Task: Add an event with the title Third Lunch and Learn: Excel Tips and Tricks, date '2023/12/18', time 8:30 AM to 10:30 AMand add a description: Participants will engage in activities that enhance problem-solving and decision-making skills within the team. They will learn techniques for generating ideas, evaluating options, and reaching consensus through effective collaboration., put the event into Green category, logged in from the account softage.3@softage.netand send the event invitation to softage.5@softage.net and softage.6@softage.net. Set a reminder for the event 1 hour before
Action: Mouse moved to (107, 98)
Screenshot: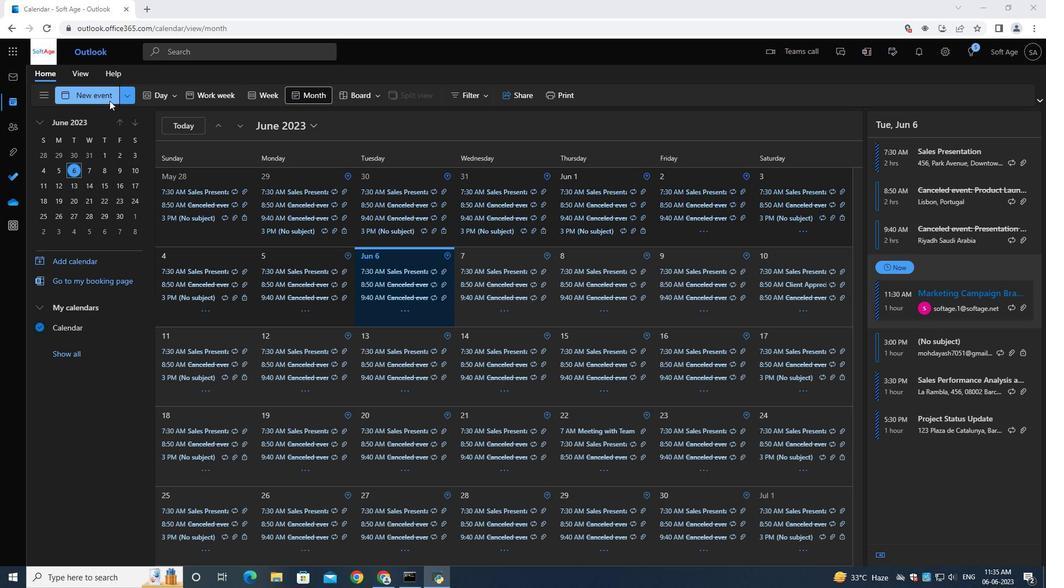 
Action: Mouse pressed left at (107, 98)
Screenshot: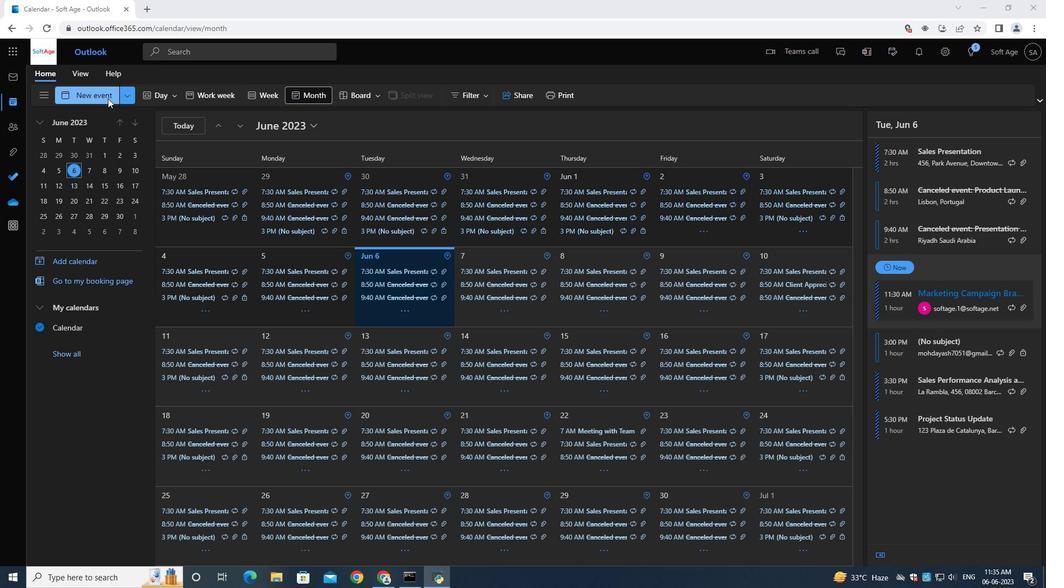 
Action: Mouse moved to (270, 155)
Screenshot: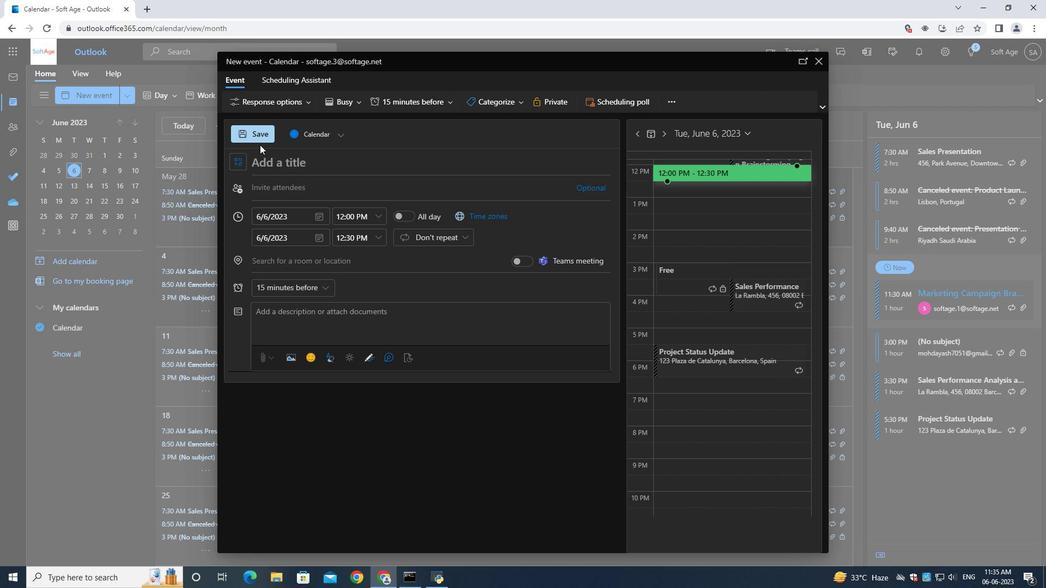 
Action: Mouse pressed left at (270, 155)
Screenshot: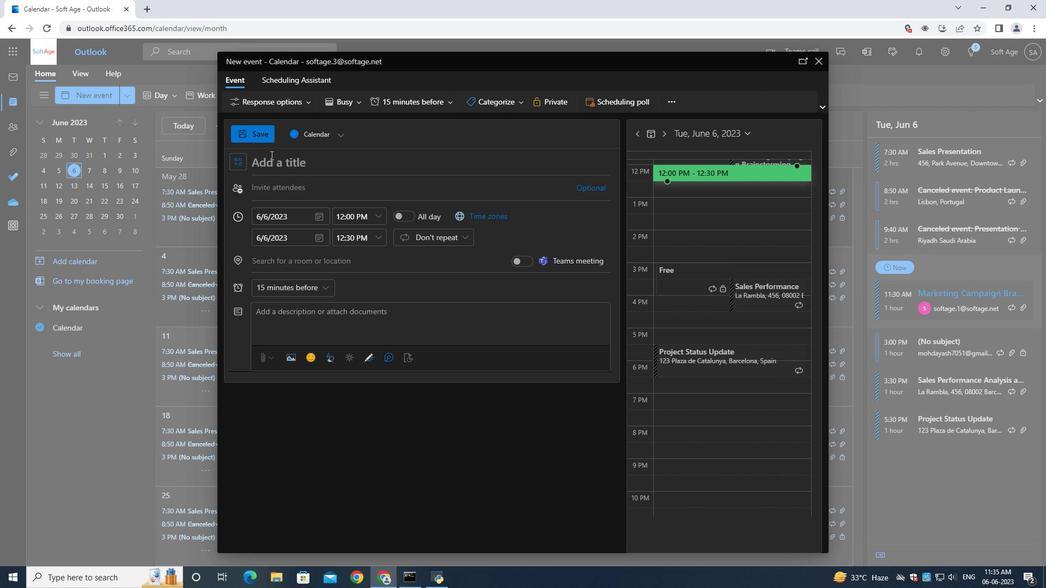 
Action: Mouse moved to (270, 178)
Screenshot: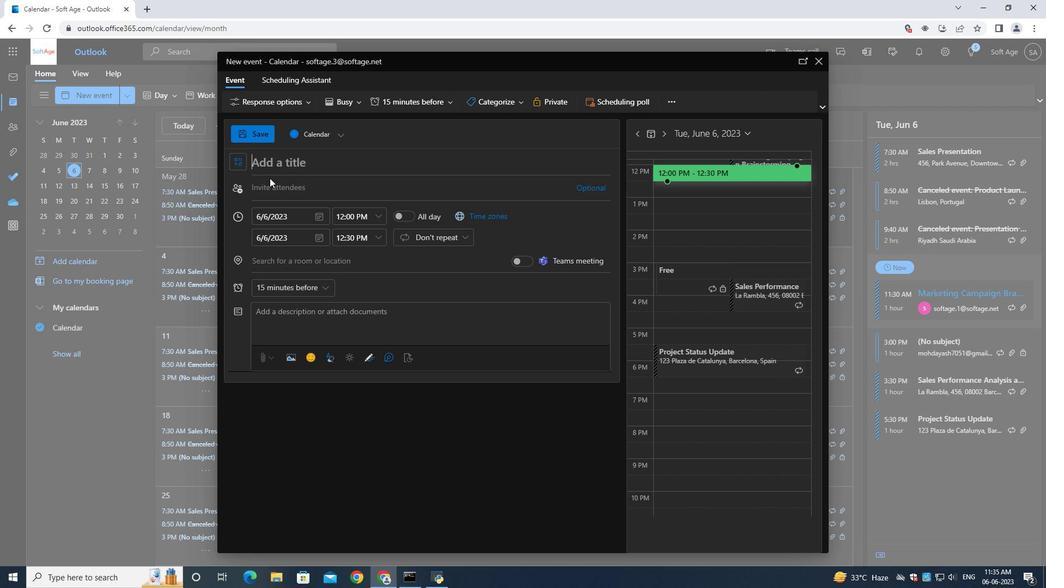 
Action: Key pressed <Key.shift>Third<Key.space><Key.shift>Lunch<Key.space><Key.shift>and<Key.space><Key.shift>Learn<Key.shift_r>:<Key.space><Key.shift>Excel<Key.space><Key.shift>Tips<Key.space>and<Key.space><Key.shift><Key.shift><Key.shift><Key.shift><Key.shift><Key.shift><Key.shift><Key.shift><Key.shift><Key.shift><Key.shift><Key.shift><Key.shift><Key.shift><Key.shift><Key.shift><Key.shift><Key.shift><Key.shift><Key.shift><Key.shift><Key.shift><Key.shift><Key.shift><Key.shift><Key.shift><Key.shift><Key.shift><Key.shift><Key.shift>Tricks
Screenshot: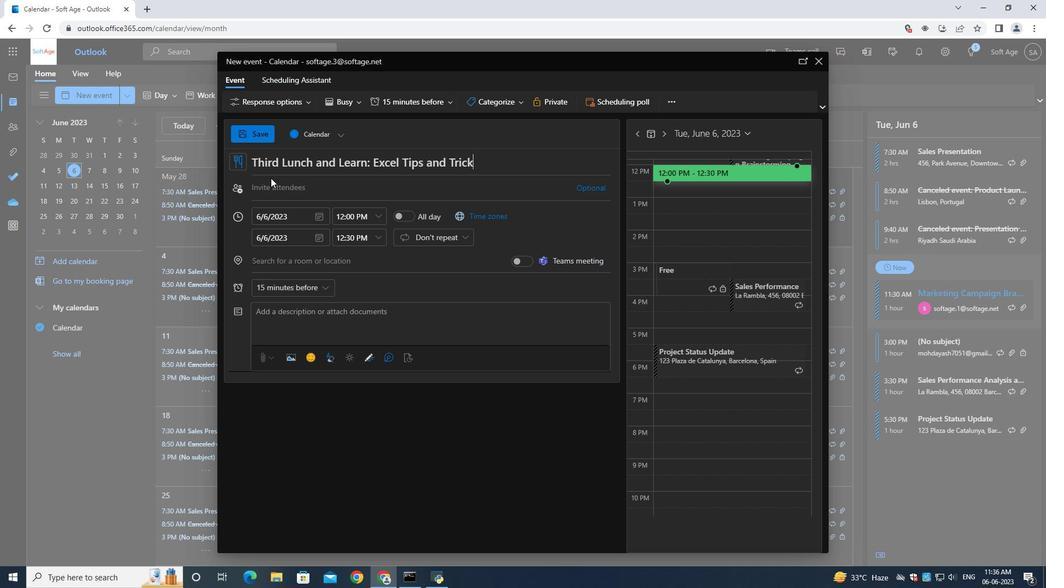 
Action: Mouse moved to (320, 213)
Screenshot: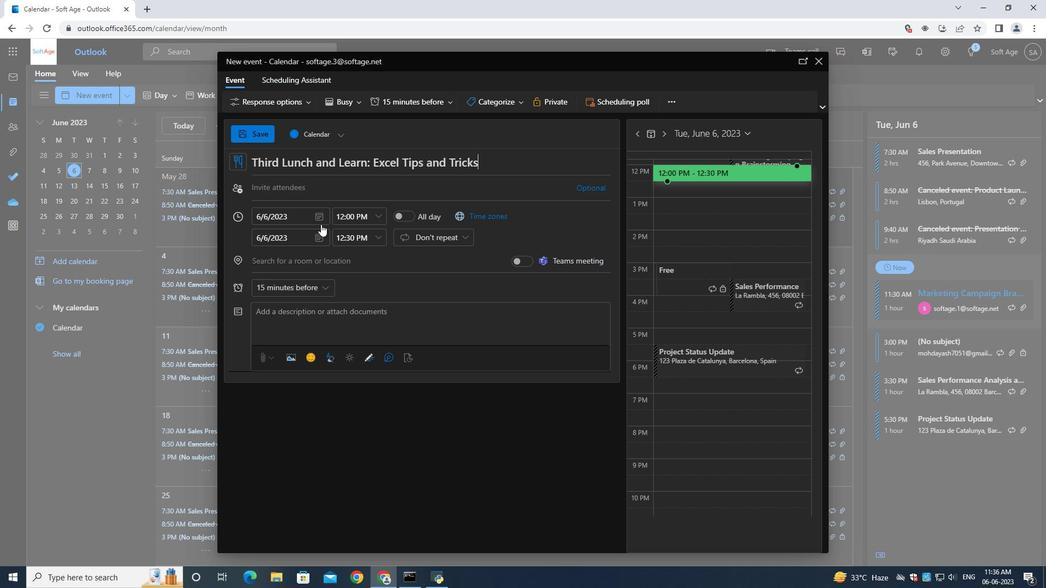 
Action: Mouse pressed left at (320, 213)
Screenshot: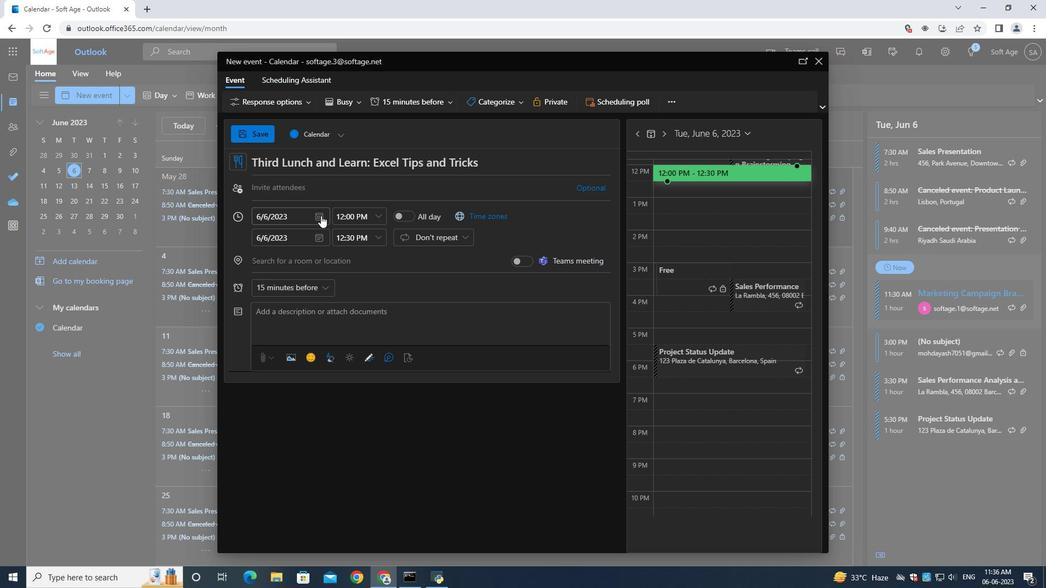 
Action: Mouse moved to (356, 239)
Screenshot: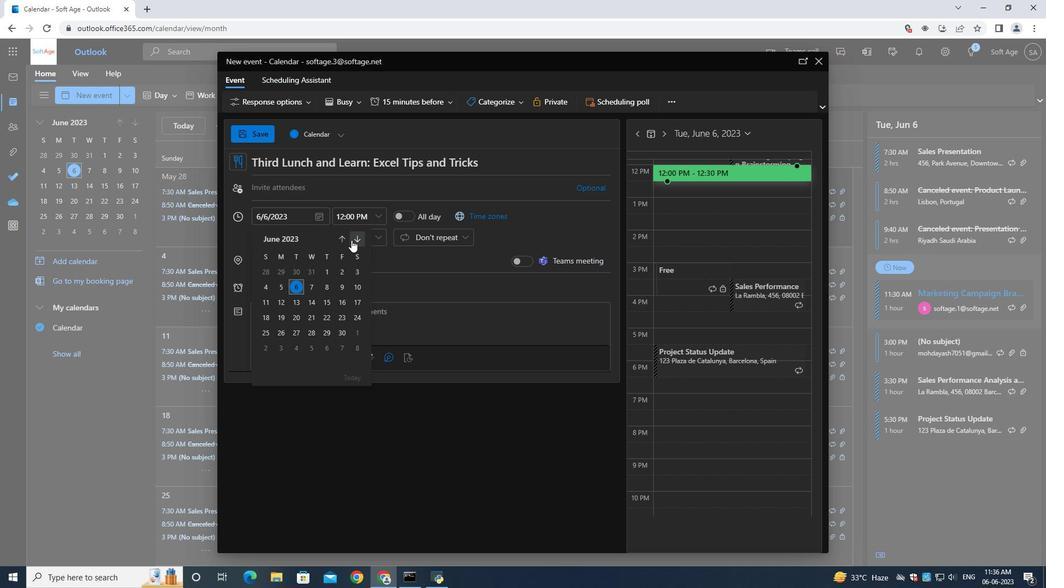 
Action: Mouse pressed left at (356, 239)
Screenshot: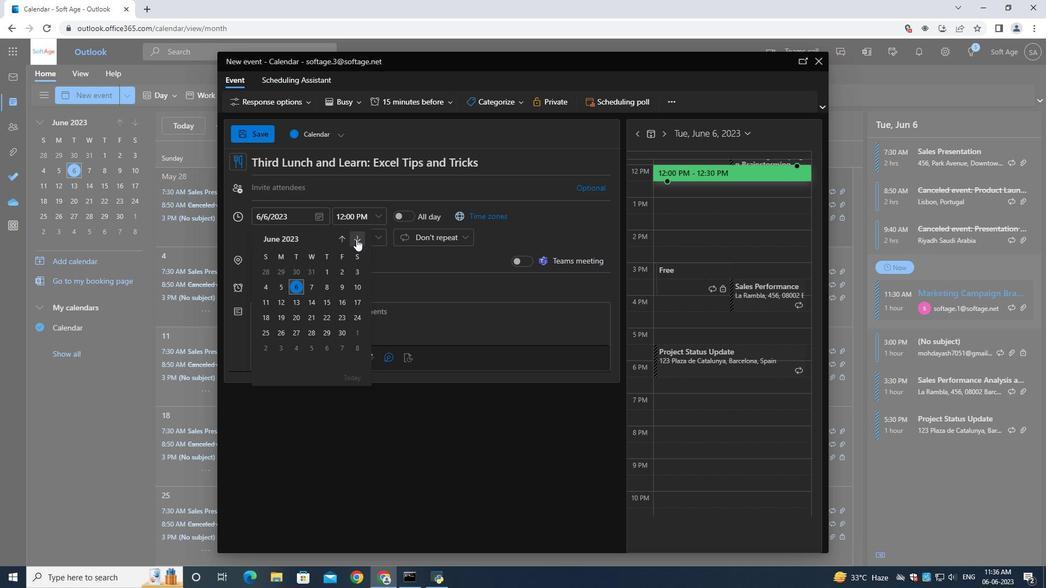 
Action: Mouse moved to (356, 238)
Screenshot: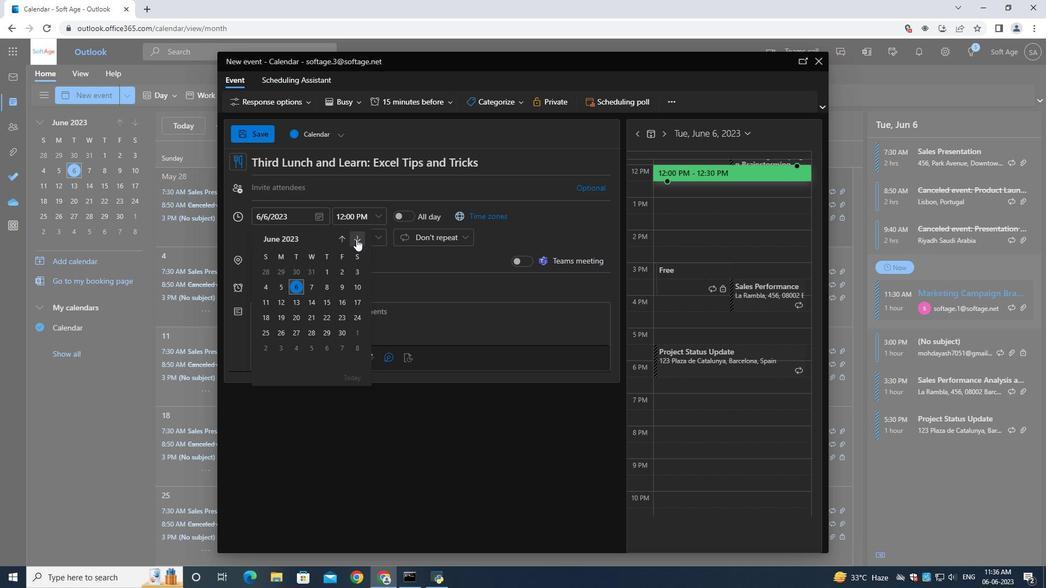 
Action: Mouse pressed left at (356, 238)
Screenshot: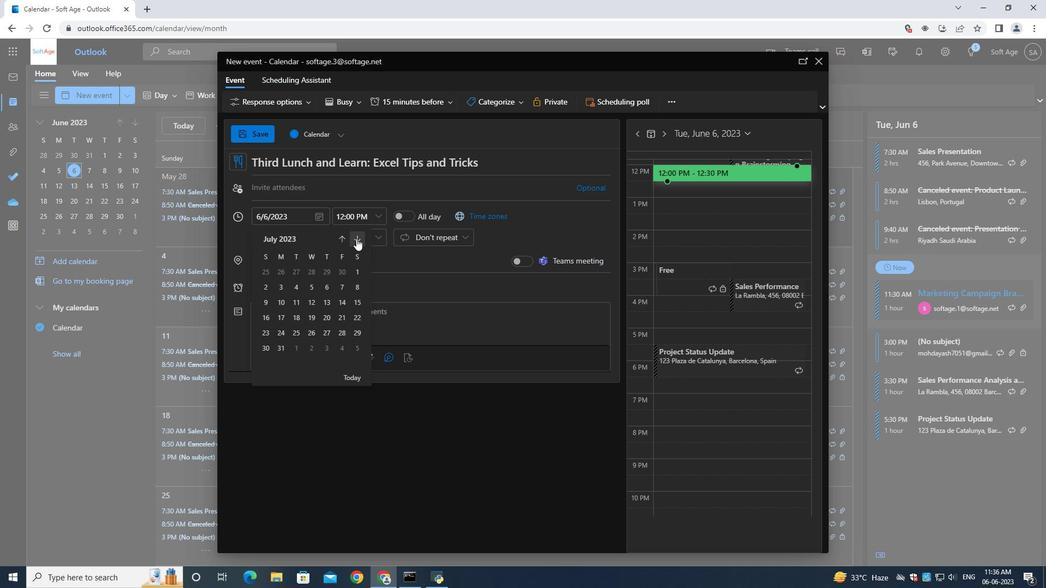 
Action: Mouse pressed left at (356, 238)
Screenshot: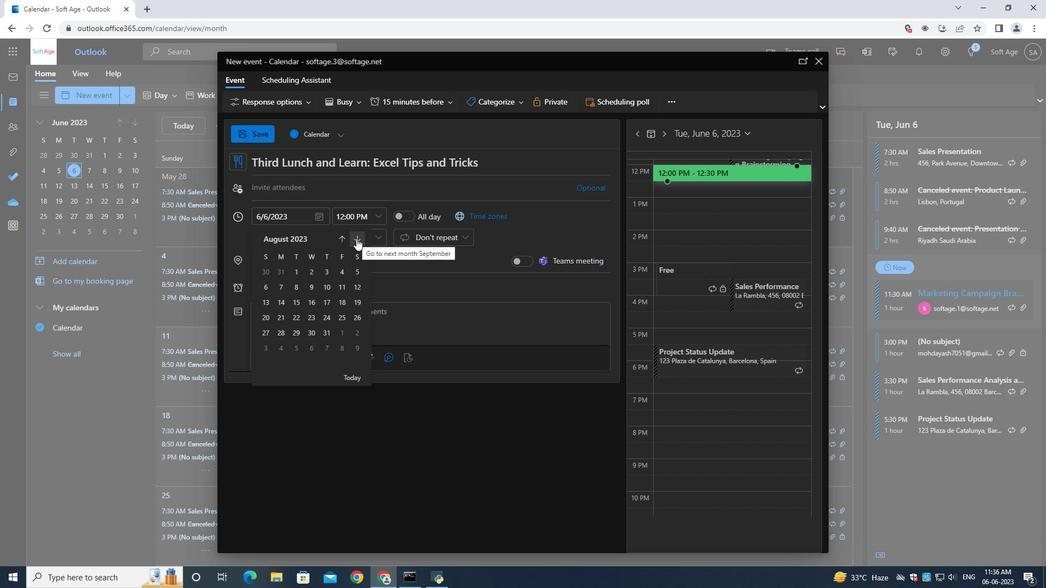 
Action: Mouse pressed left at (356, 238)
Screenshot: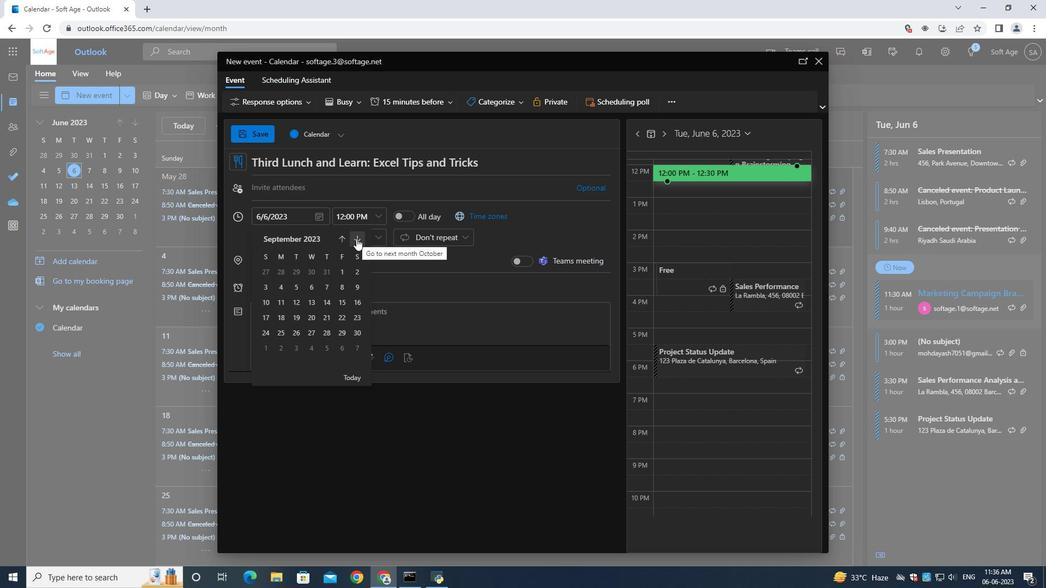
Action: Mouse pressed left at (356, 238)
Screenshot: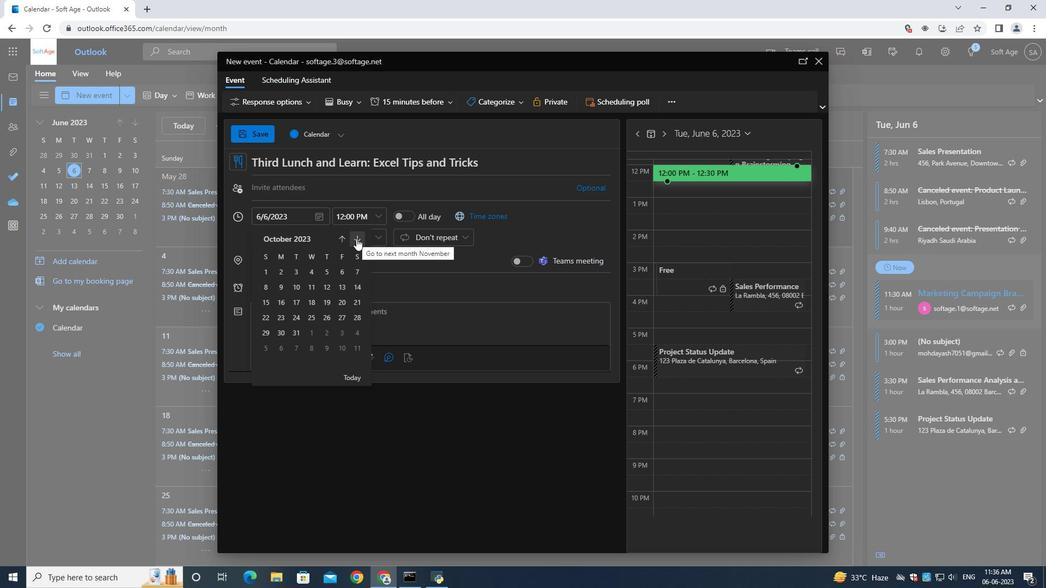 
Action: Mouse pressed left at (356, 238)
Screenshot: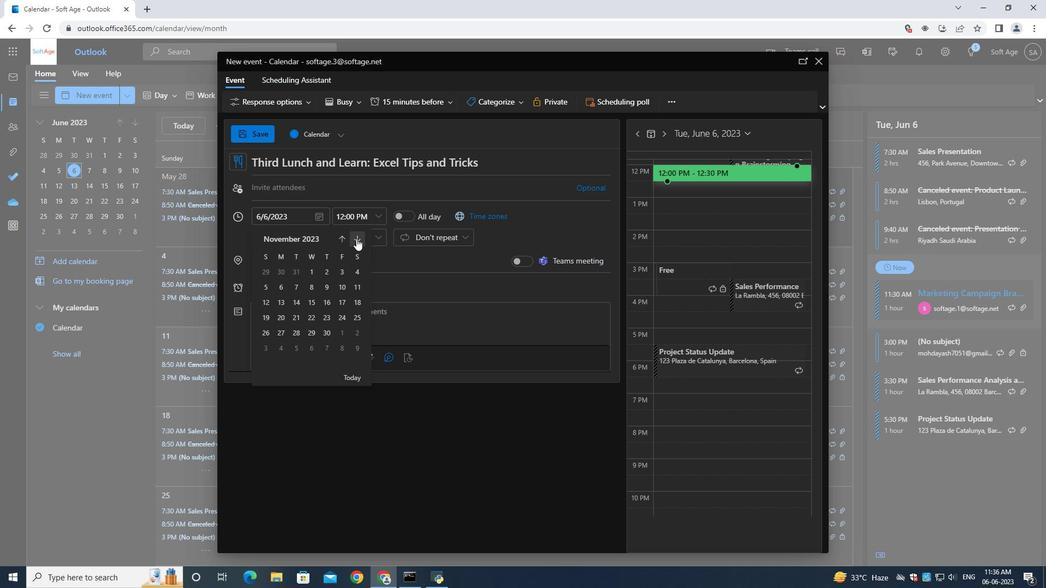 
Action: Mouse moved to (282, 317)
Screenshot: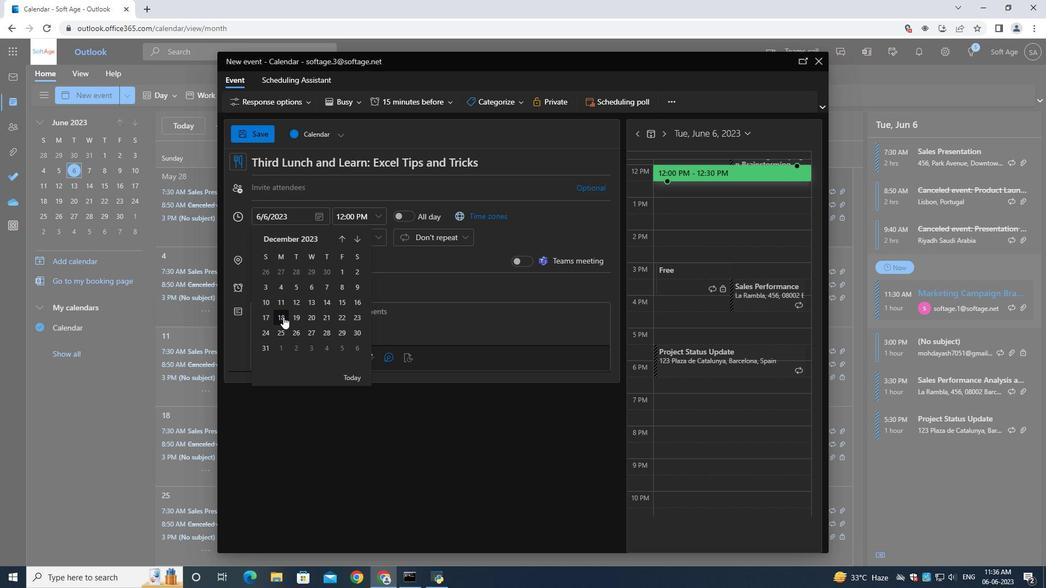 
Action: Mouse pressed left at (282, 317)
Screenshot: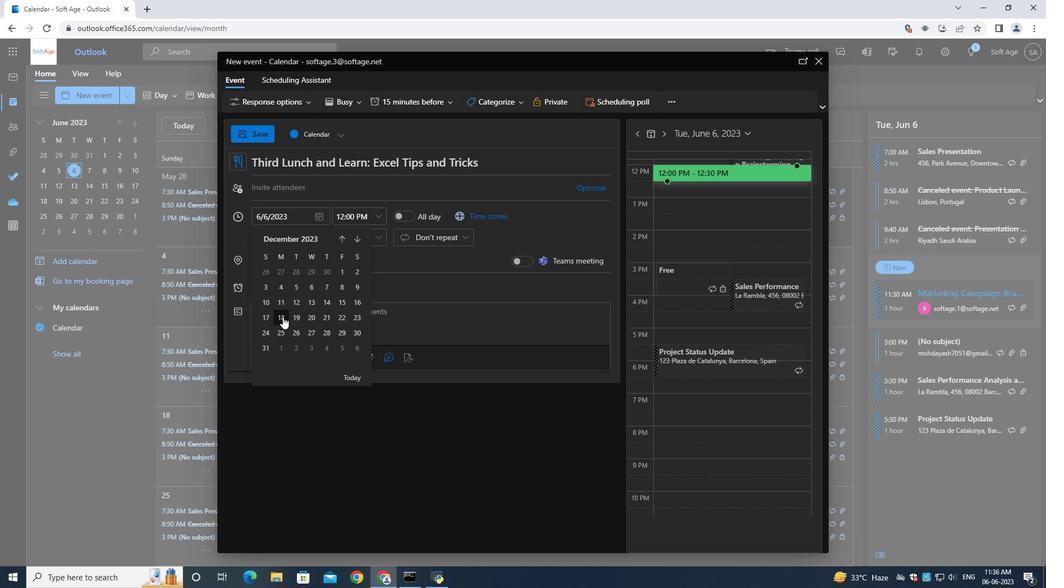 
Action: Mouse moved to (351, 223)
Screenshot: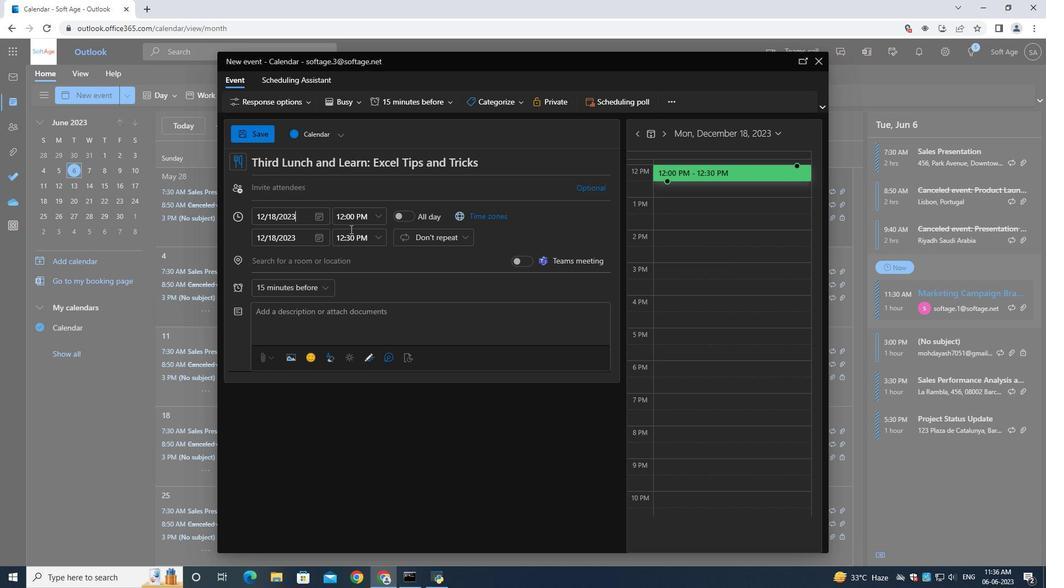 
Action: Mouse pressed left at (351, 223)
Screenshot: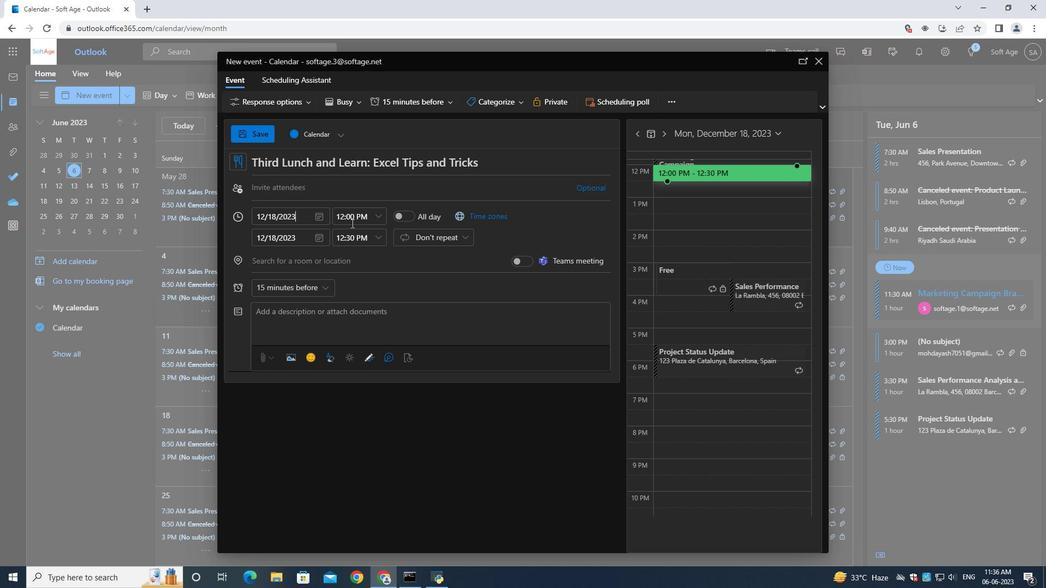 
Action: Key pressed 8<Key.shift_r><Key.shift_r><Key.shift_r><Key.shift_r><Key.shift_r><Key.shift_r><Key.shift_r><Key.shift_r><Key.shift_r><Key.shift_r><Key.shift_r><Key.shift_r><Key.shift_r><Key.shift_r><Key.shift_r><Key.shift_r>:30<Key.shift>AM
Screenshot: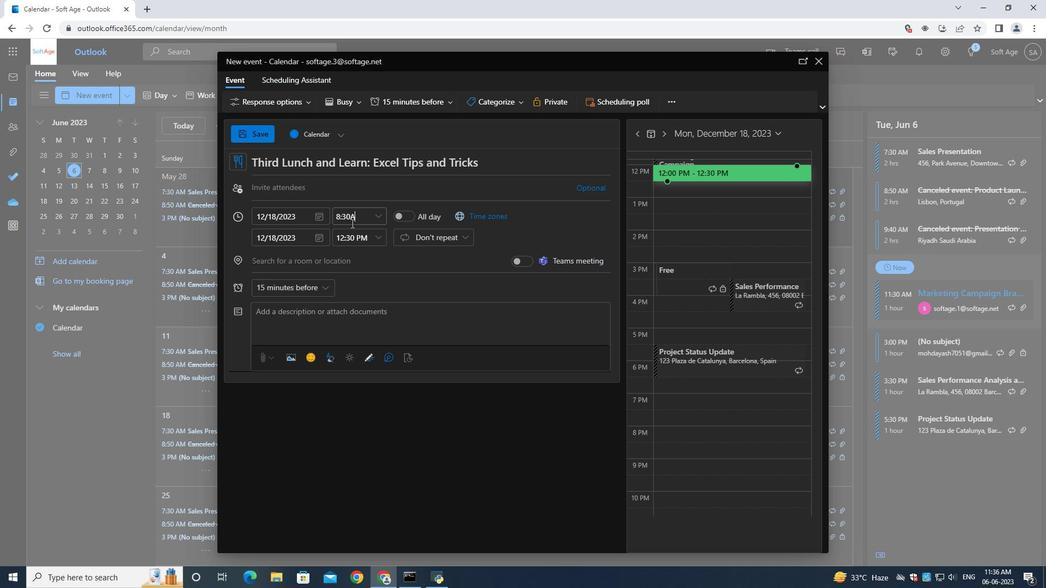 
Action: Mouse moved to (359, 242)
Screenshot: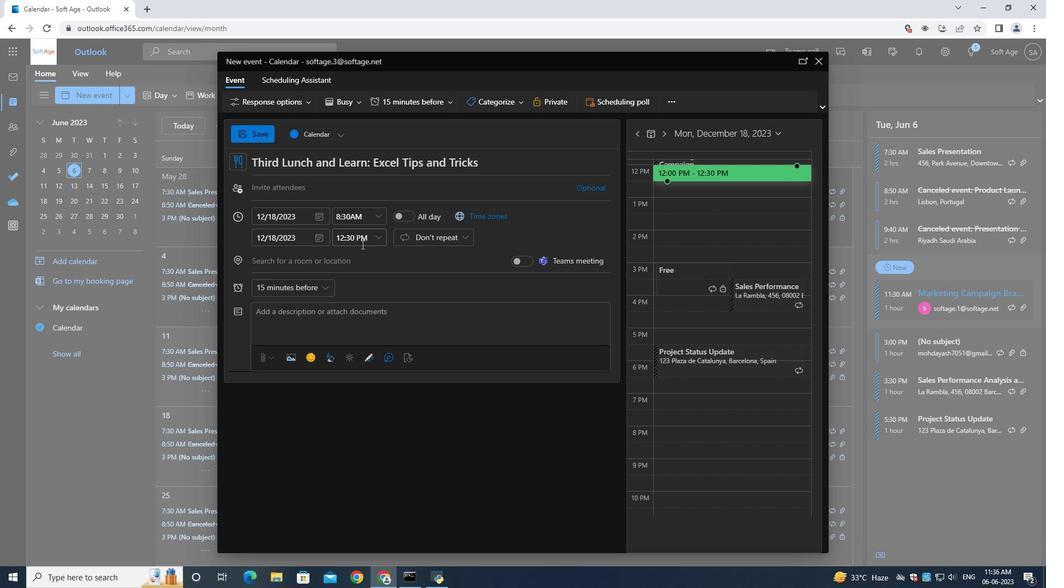 
Action: Mouse pressed left at (359, 242)
Screenshot: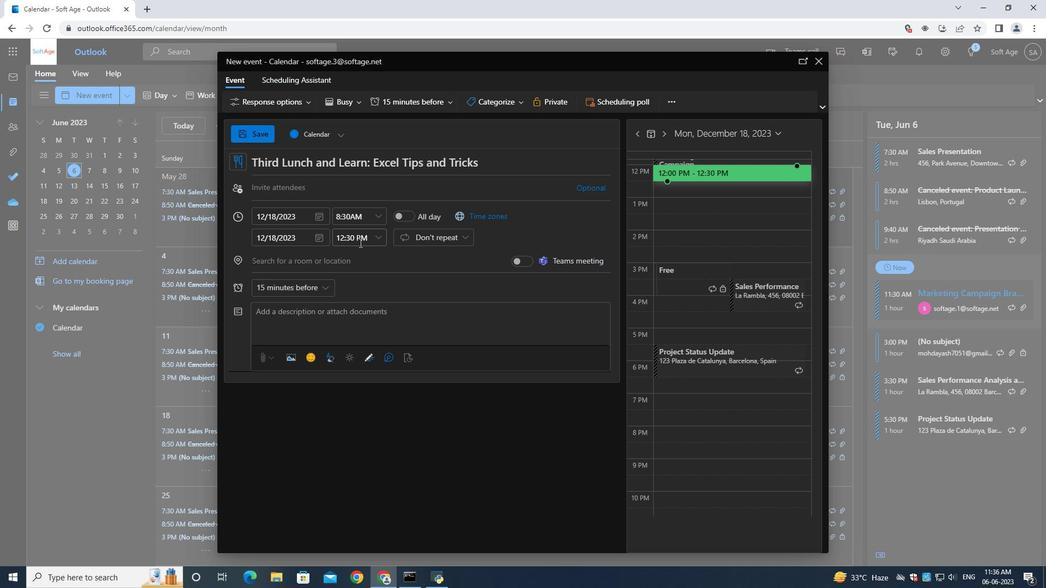 
Action: Mouse moved to (359, 242)
Screenshot: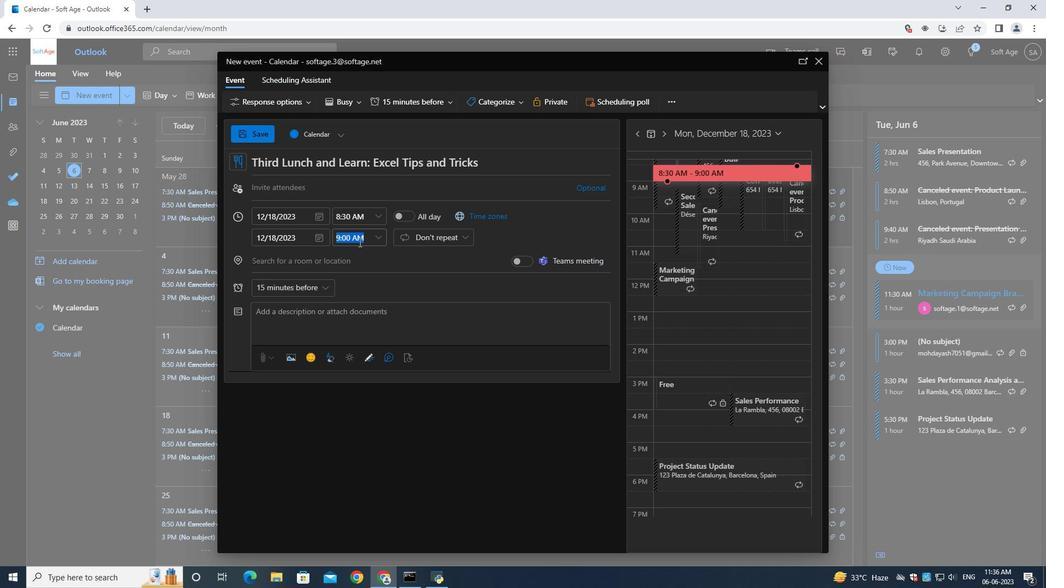 
Action: Key pressed 10<Key.shift_r>:30<Key.shift>AM
Screenshot: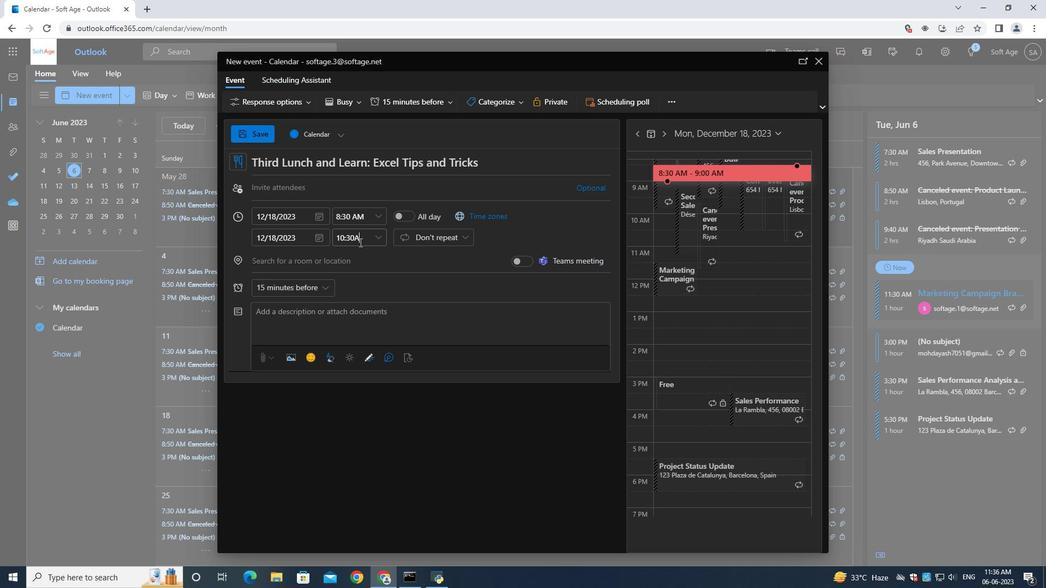 
Action: Mouse moved to (285, 318)
Screenshot: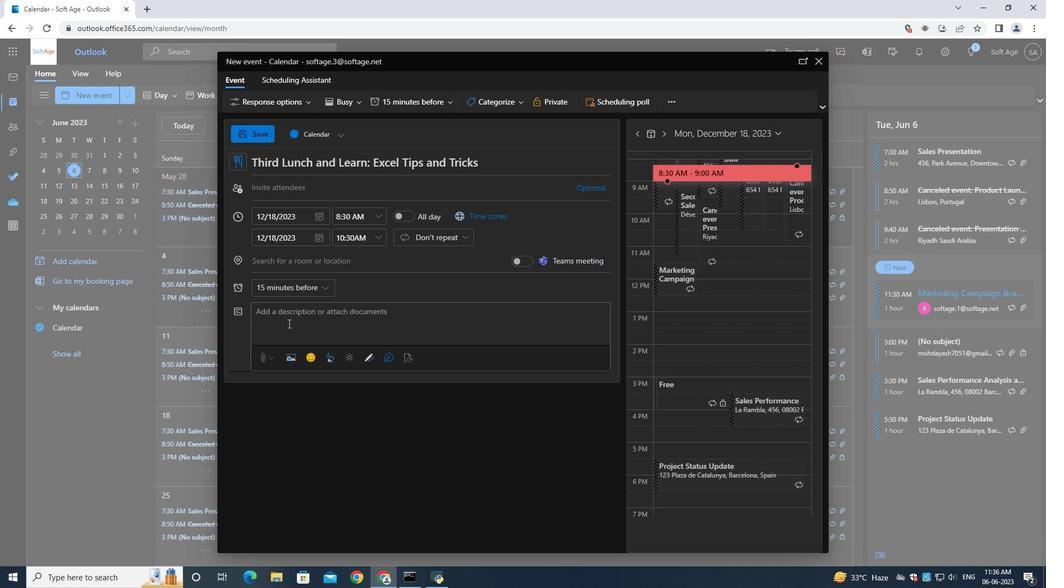 
Action: Mouse pressed left at (285, 318)
Screenshot: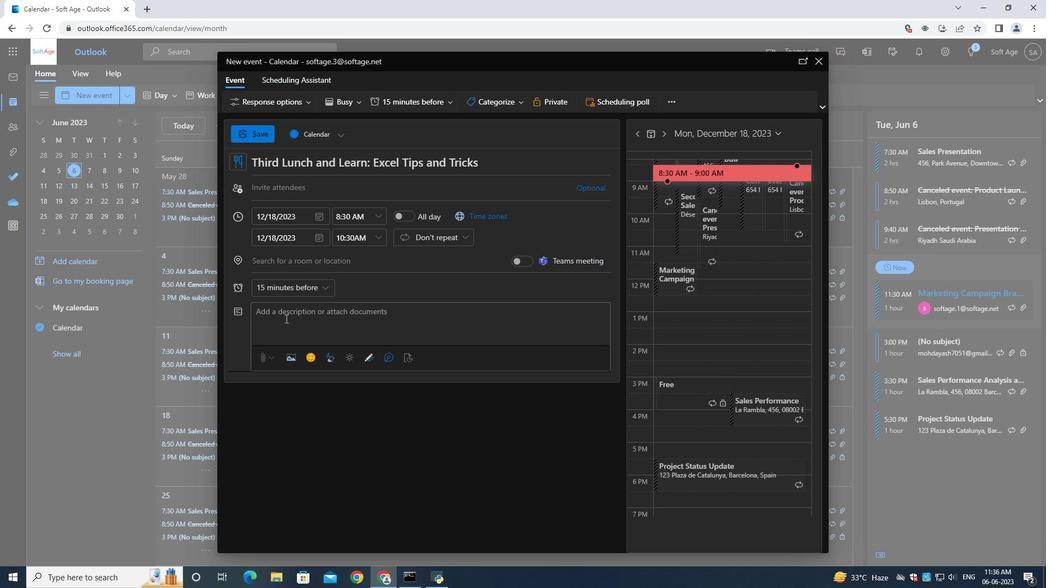 
Action: Mouse moved to (286, 318)
Screenshot: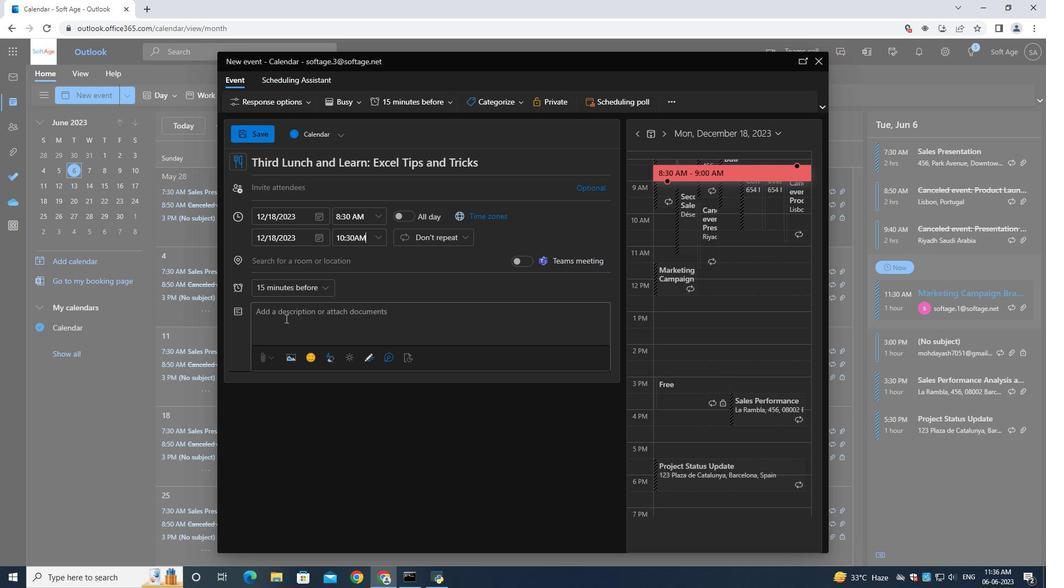 
Action: Key pressed <Key.shift>Participants<Key.space>will<Key.space>and<Key.space>decision-making<Key.space>skills<Key.space>within<Key.space>the<Key.space>tt<Key.backspace>eam.<Key.space><Key.shift>They<Key.space>will<Key.space>learn<Key.space>techniques<Key.space>for<Key.space>generating<Key.space>ideas,<Key.space>evaluating<Key.space>options,<Key.space>and<Key.space>reching<Key.space>consensus<Key.space>through<Key.space>effective<Key.space>collaboration.
Screenshot: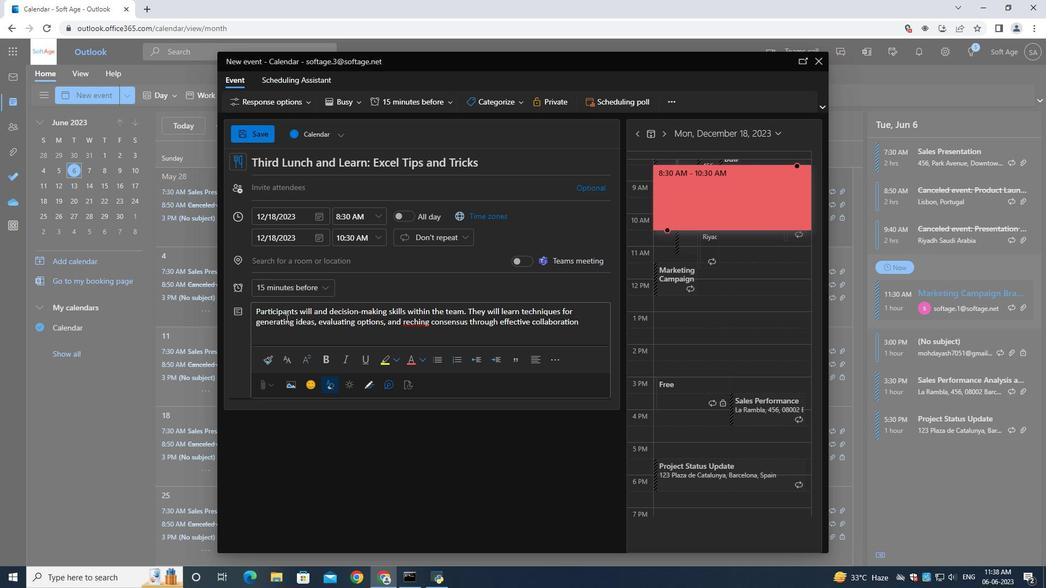 
Action: Mouse moved to (497, 102)
Screenshot: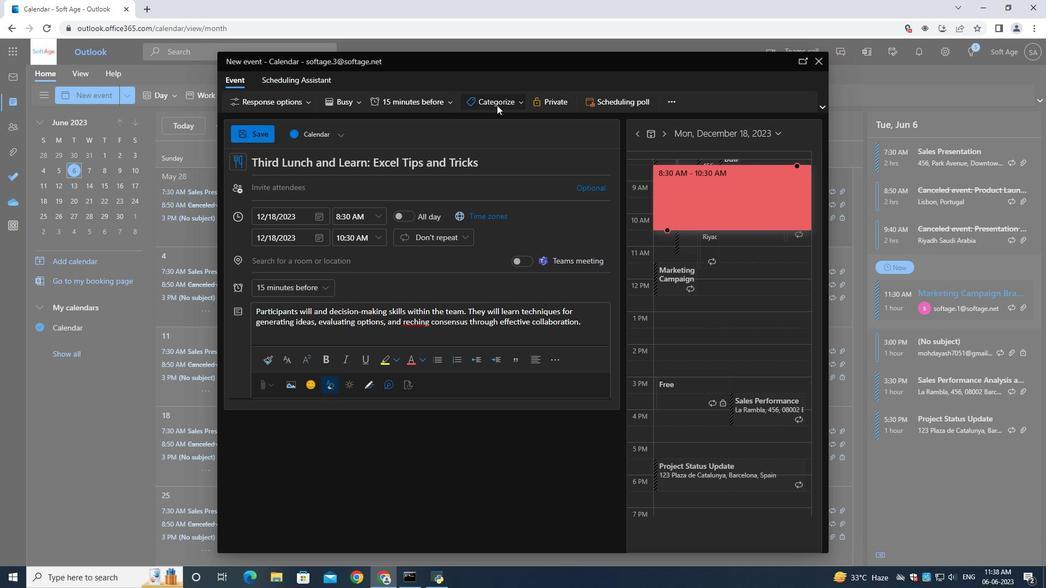 
Action: Mouse pressed left at (497, 102)
Screenshot: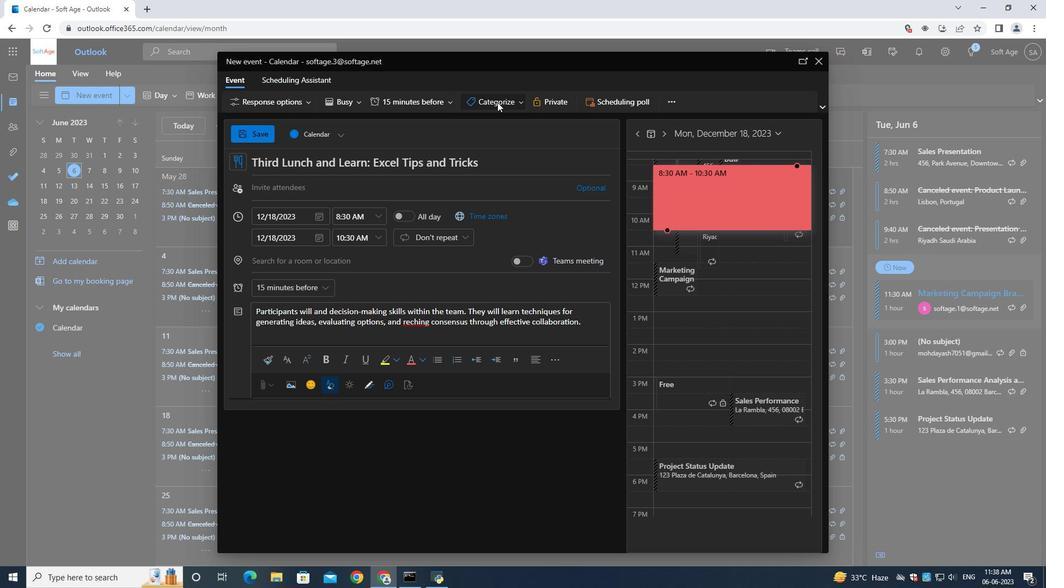 
Action: Mouse moved to (498, 141)
Screenshot: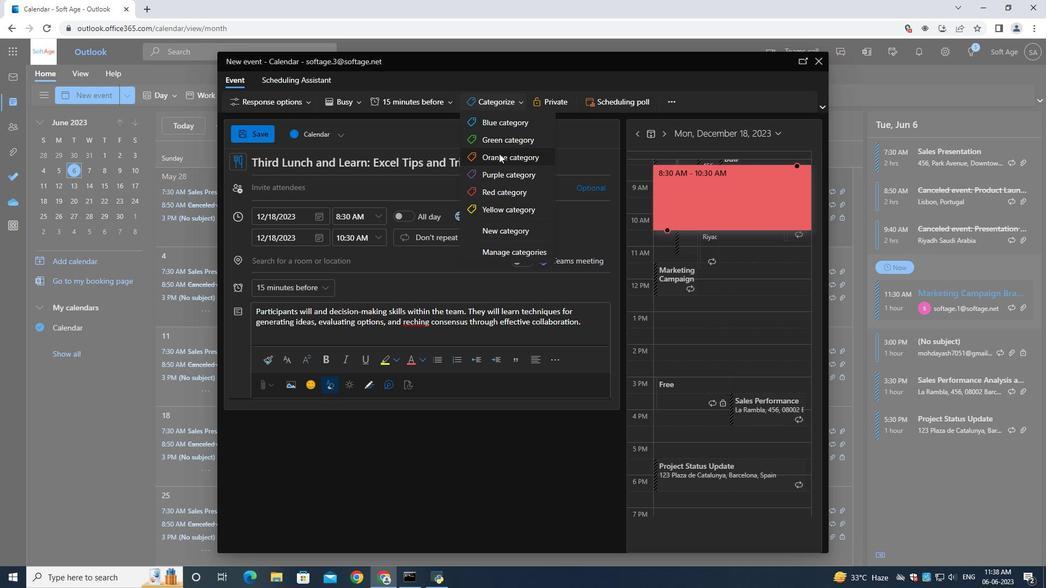 
Action: Mouse pressed left at (498, 141)
Screenshot: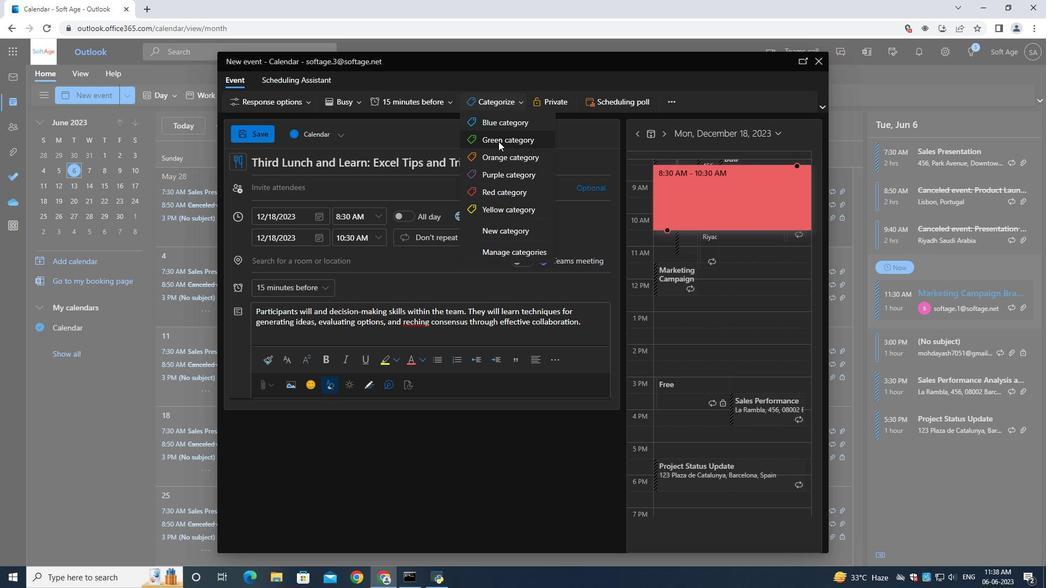 
Action: Mouse moved to (291, 196)
Screenshot: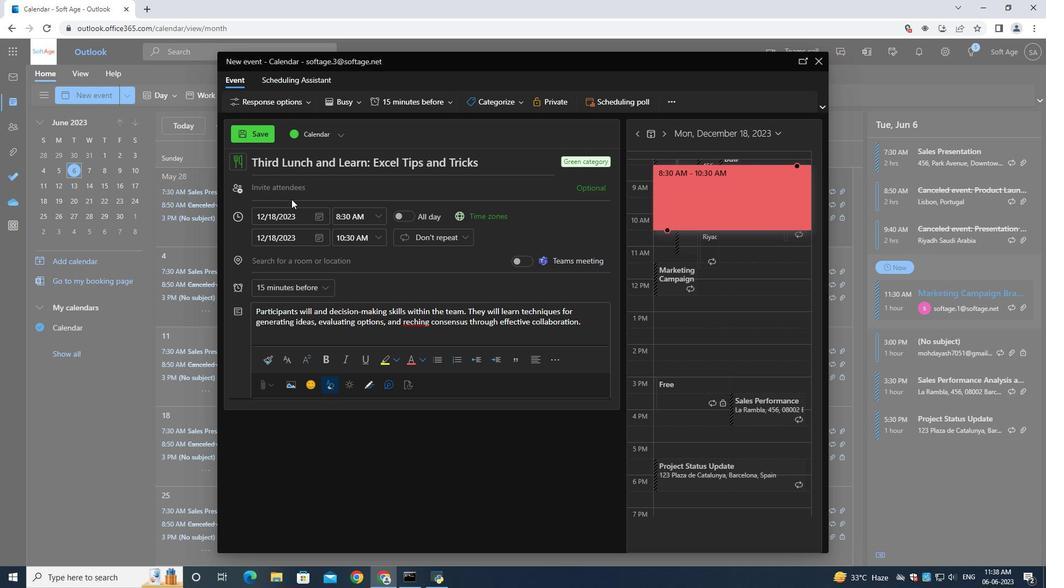 
Action: Mouse pressed left at (291, 196)
Screenshot: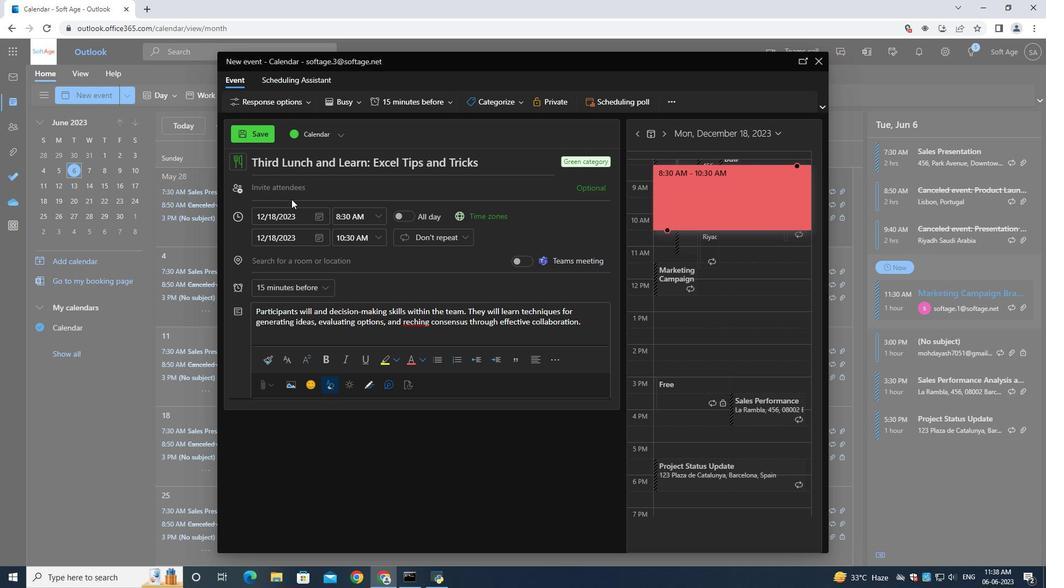 
Action: Mouse moved to (295, 200)
Screenshot: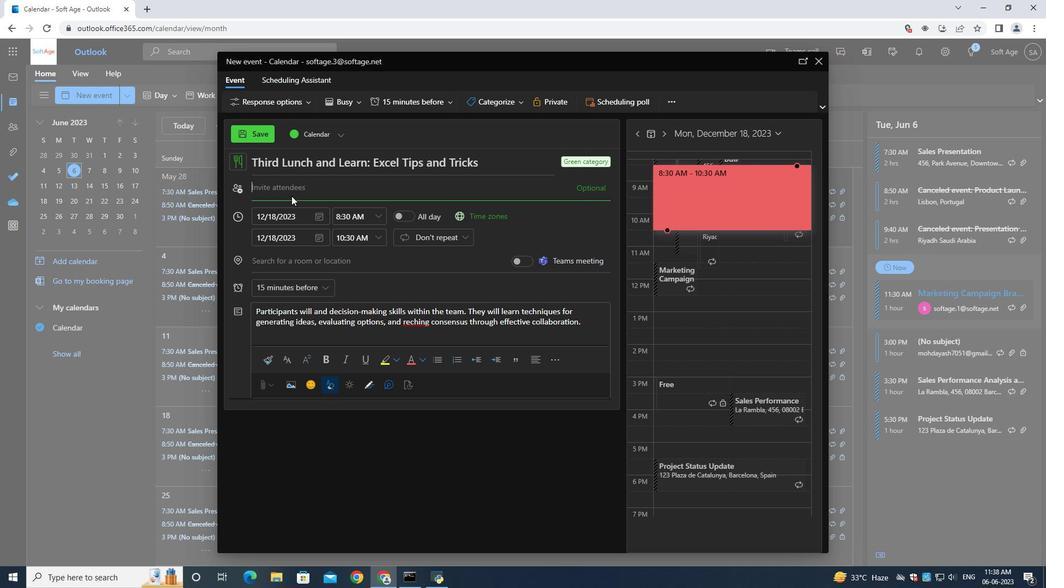 
Action: Key pressed softage.5<Key.shift>@softage.net
Screenshot: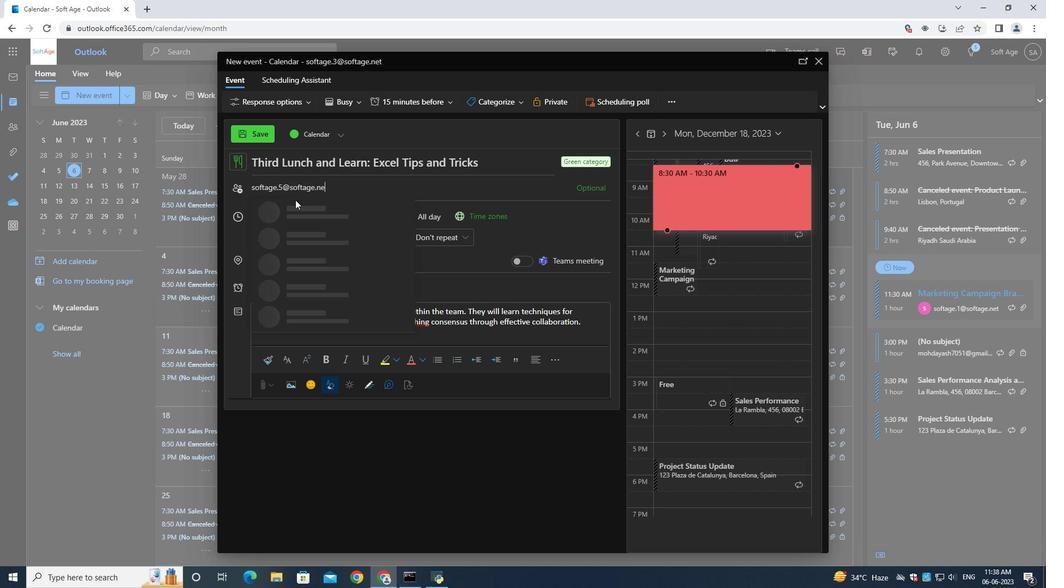 
Action: Mouse moved to (306, 214)
Screenshot: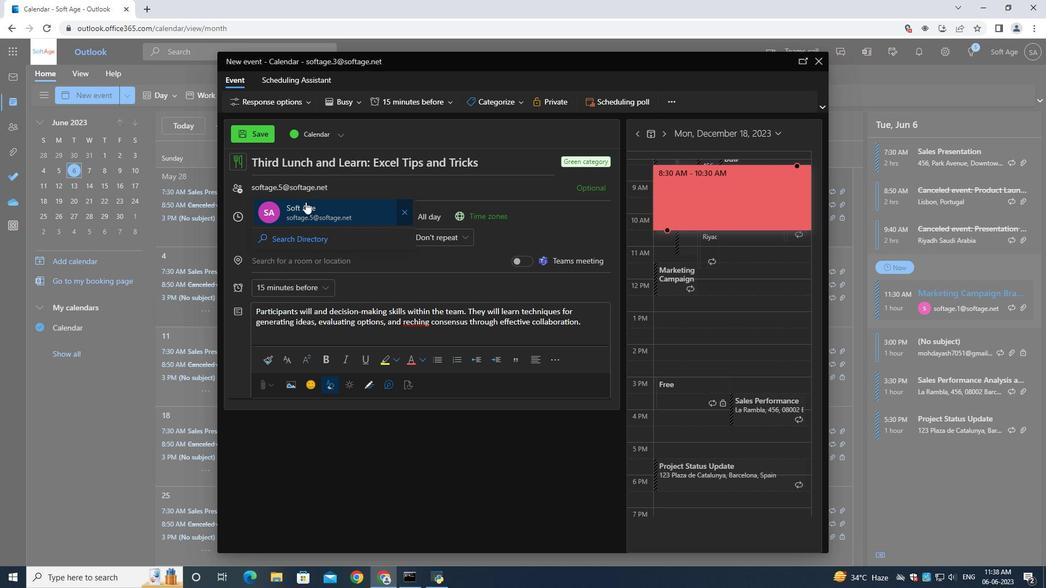 
Action: Mouse pressed left at (306, 214)
Screenshot: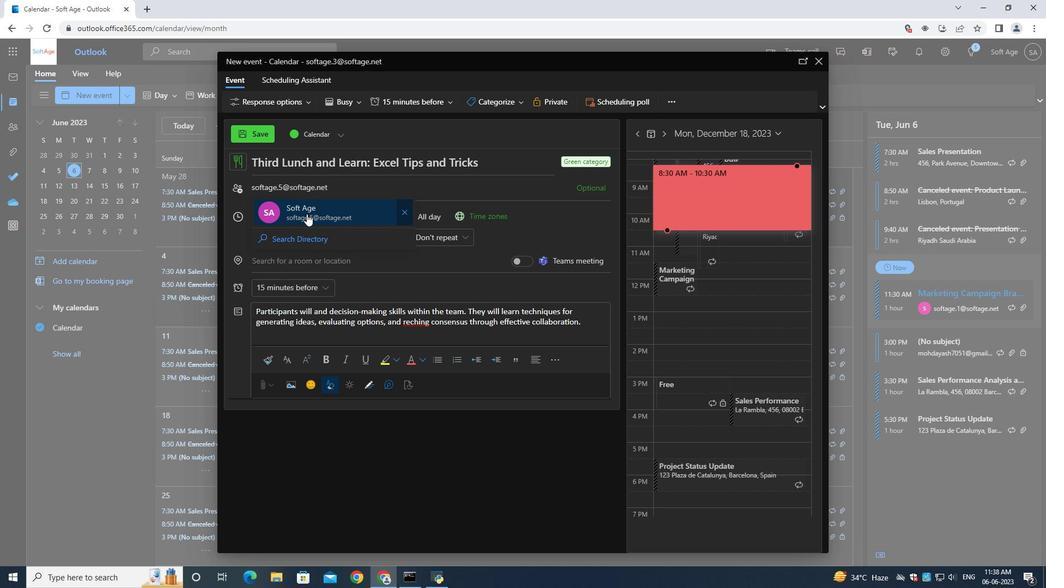 
Action: Mouse moved to (327, 195)
Screenshot: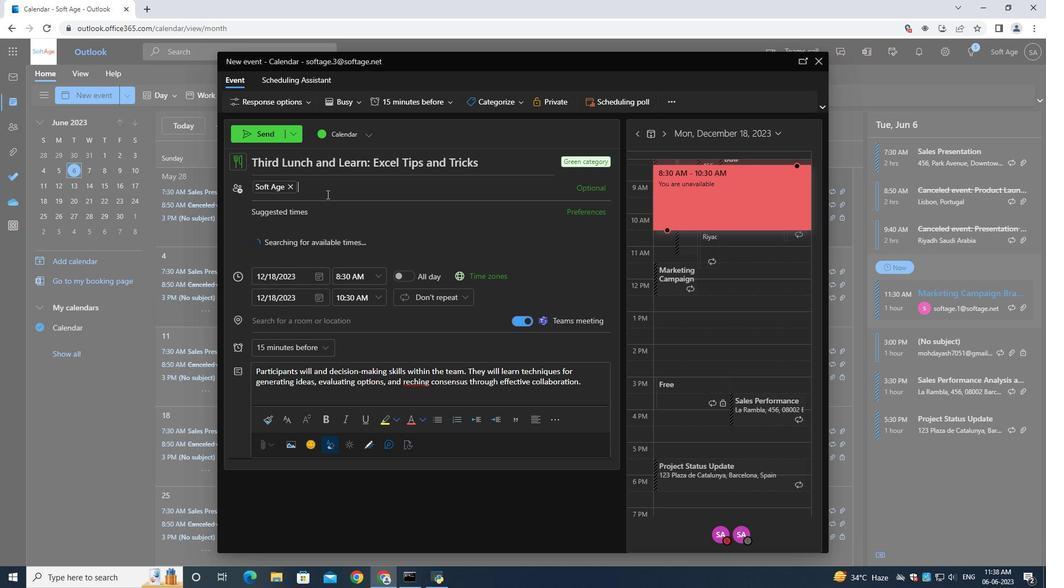 
Action: Key pressed softage.6<Key.shift>@softage.net
Screenshot: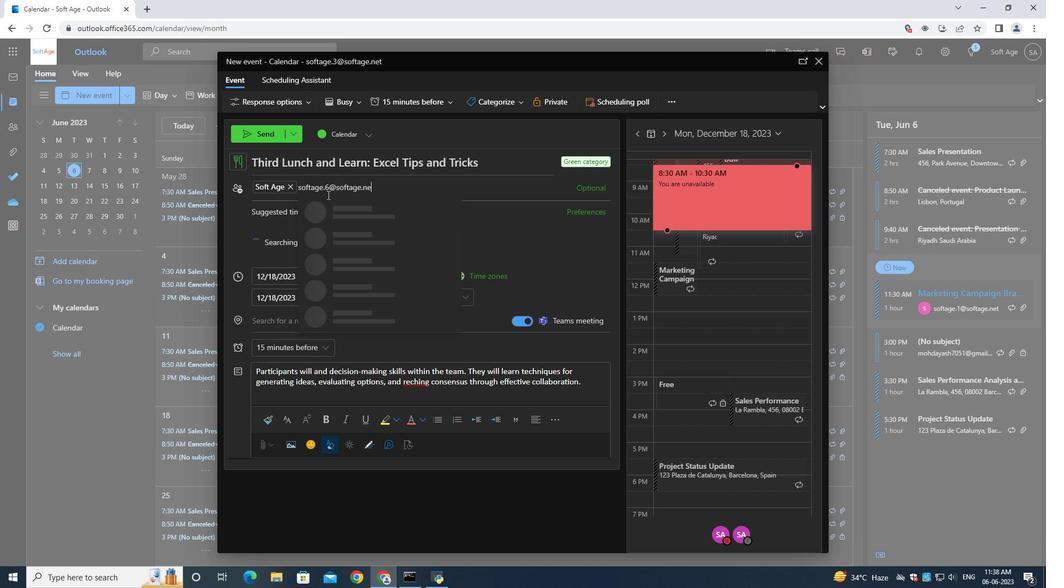 
Action: Mouse moved to (347, 209)
Screenshot: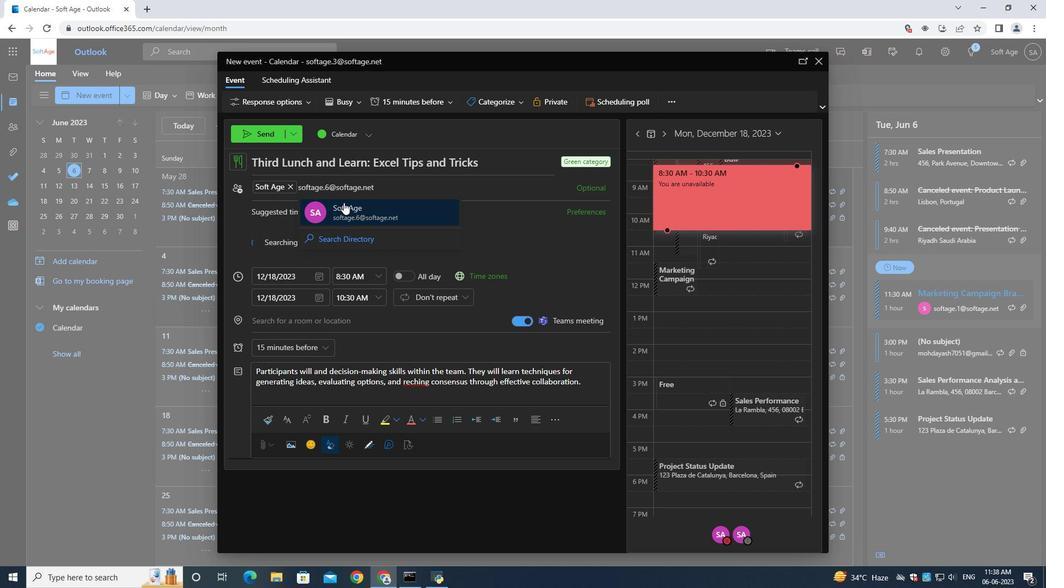 
Action: Mouse pressed left at (347, 209)
Screenshot: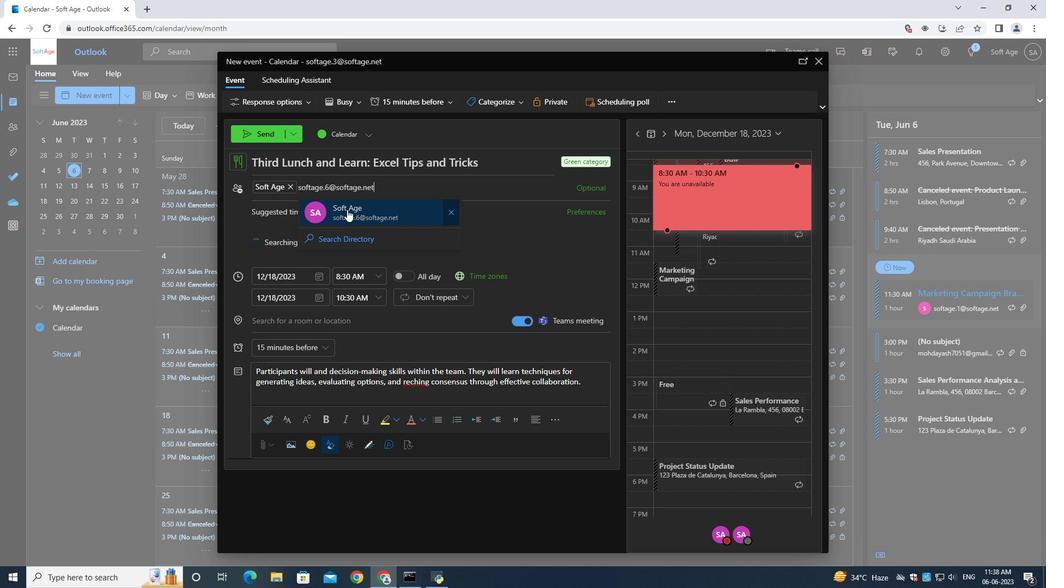 
Action: Mouse moved to (299, 348)
Screenshot: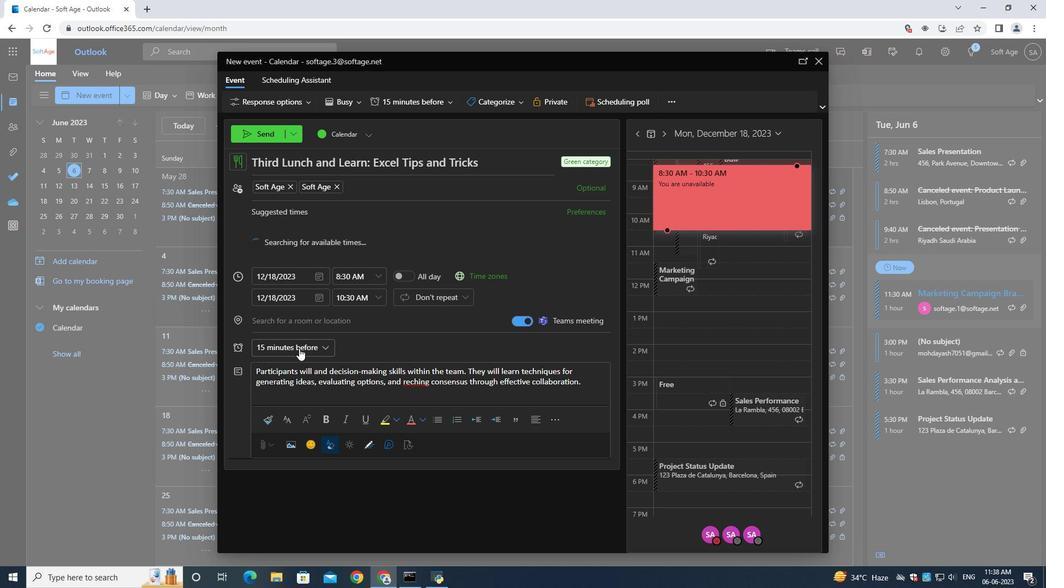 
Action: Mouse pressed left at (299, 348)
Screenshot: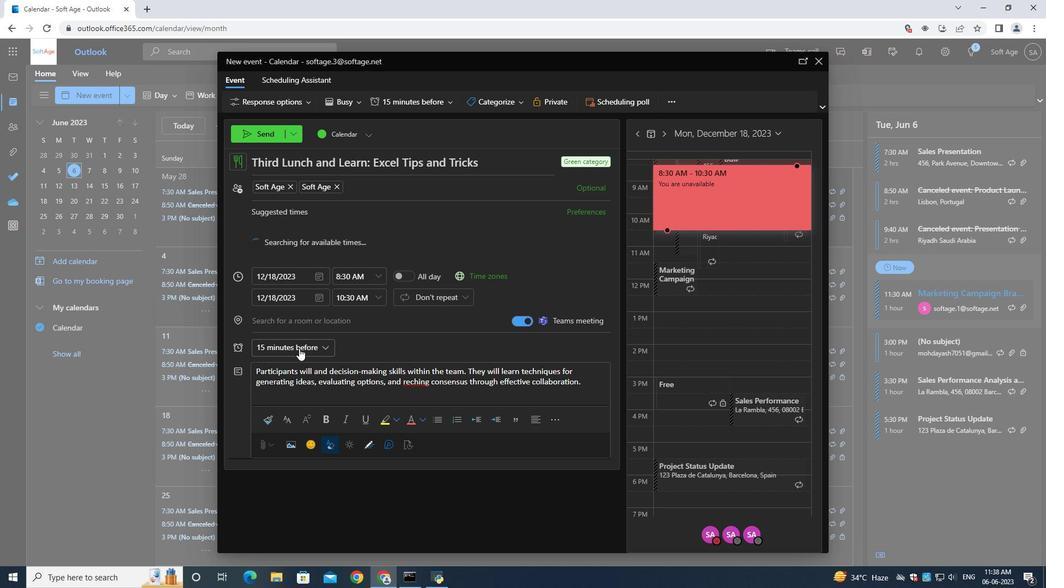
Action: Mouse moved to (295, 234)
Screenshot: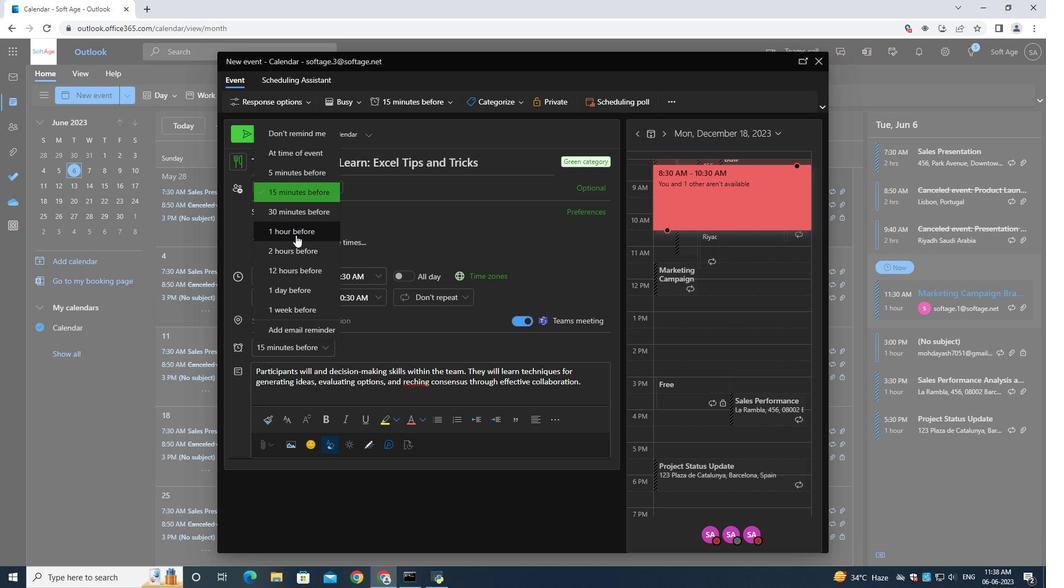 
Action: Mouse pressed left at (295, 234)
Screenshot: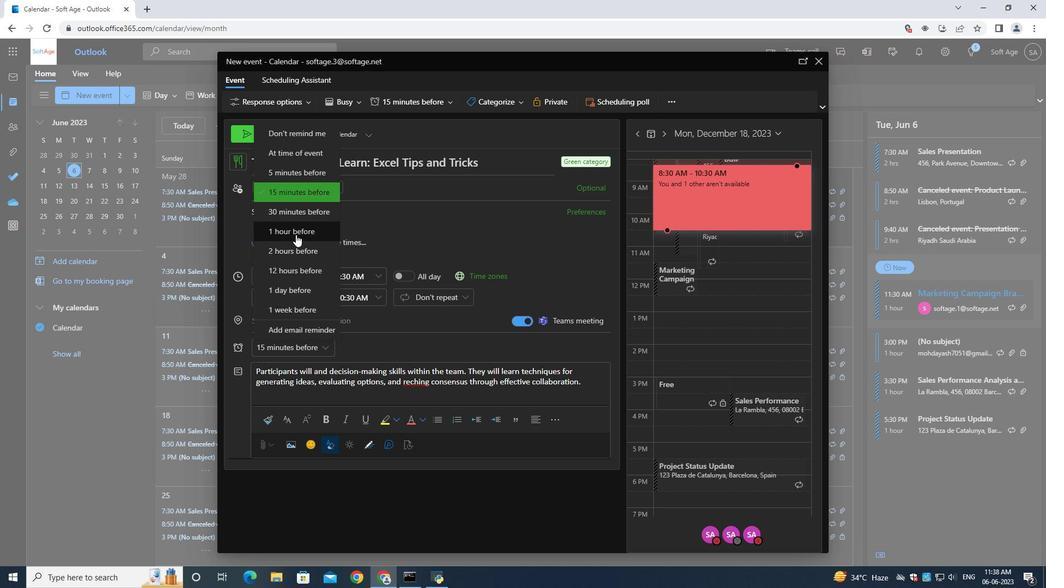 
Action: Mouse moved to (263, 138)
Screenshot: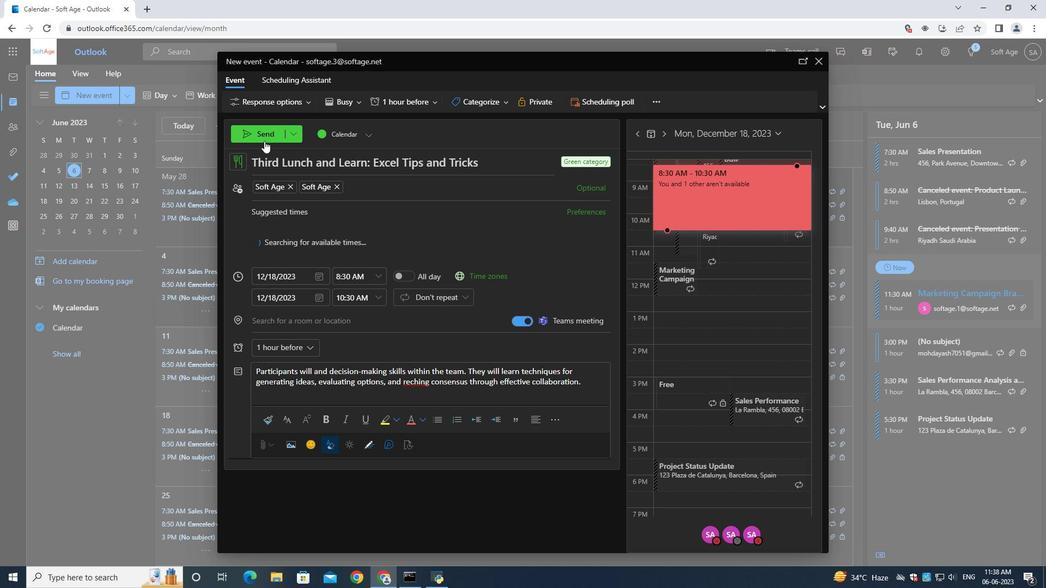 
Action: Mouse pressed left at (263, 138)
Screenshot: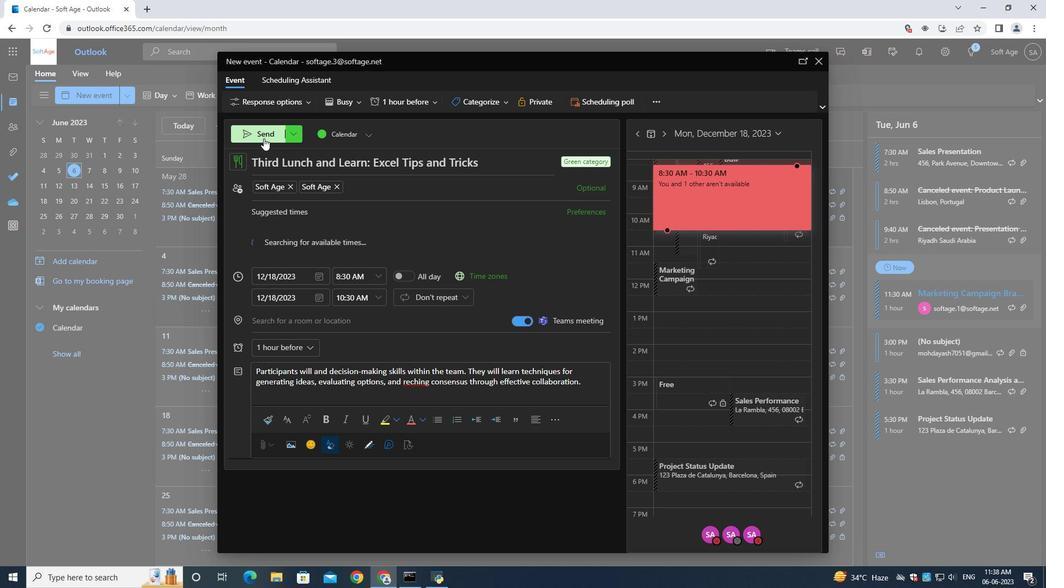 
Action: Mouse moved to (397, 204)
Screenshot: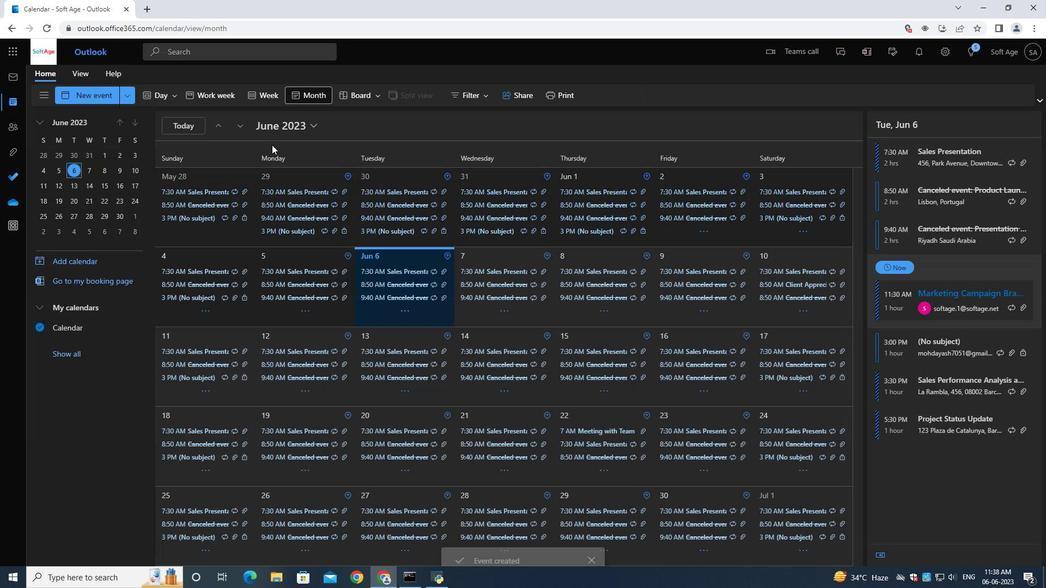 
